 Task: For heading Calibri with Bold.  font size for heading24,  'Change the font style of data to'Bell MT.  and font size to 16,  Change the alignment of both headline & data to Align middle & Align Center.  In the sheet  FinMetrics templates
Action: Mouse moved to (39, 96)
Screenshot: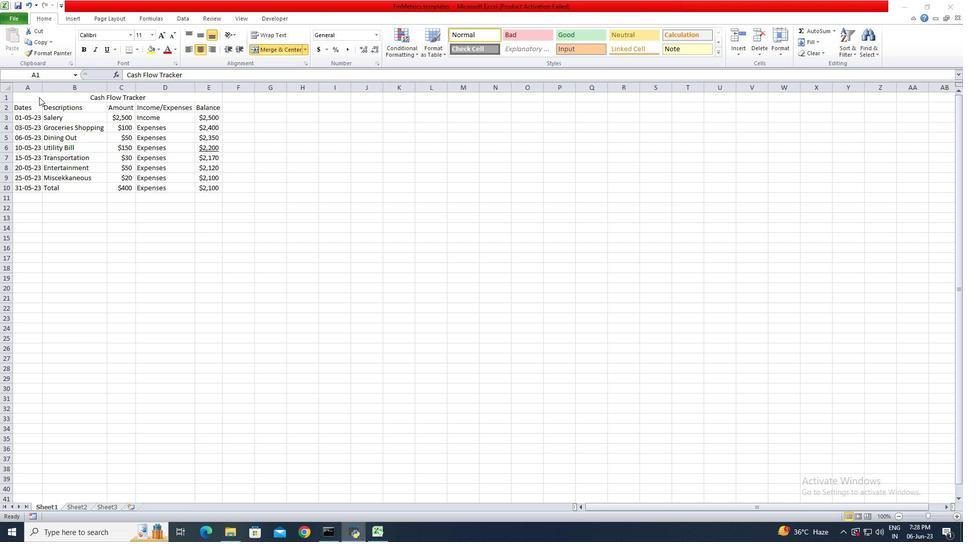 
Action: Mouse pressed left at (39, 96)
Screenshot: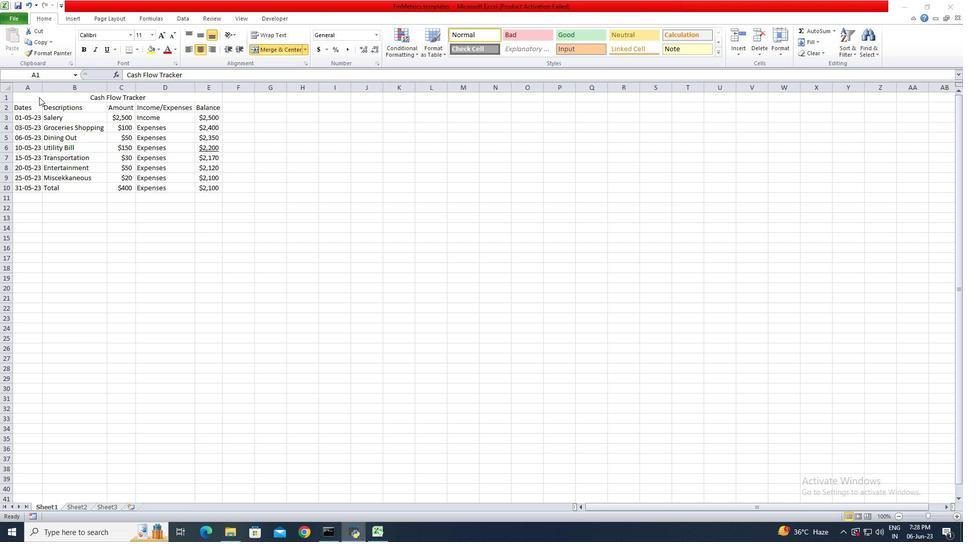 
Action: Mouse moved to (132, 37)
Screenshot: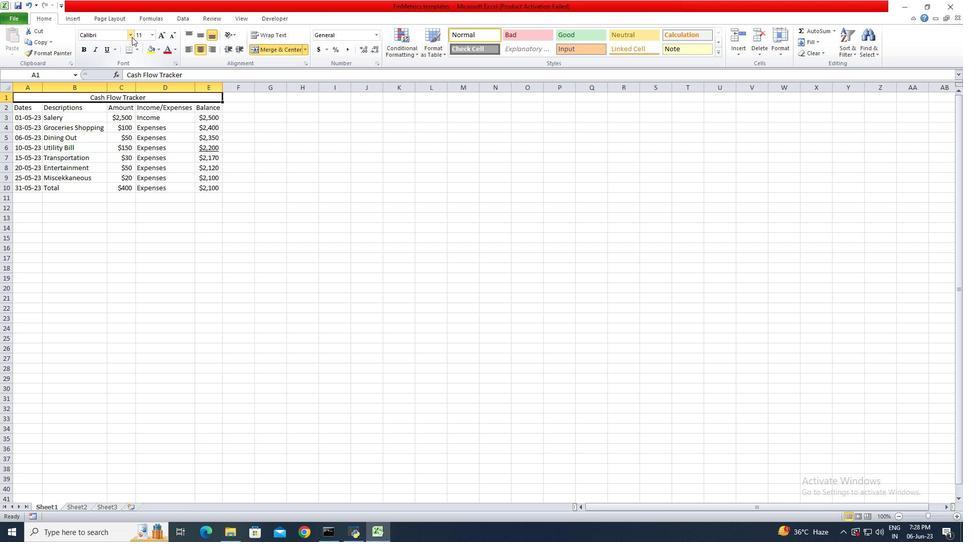 
Action: Mouse pressed left at (132, 37)
Screenshot: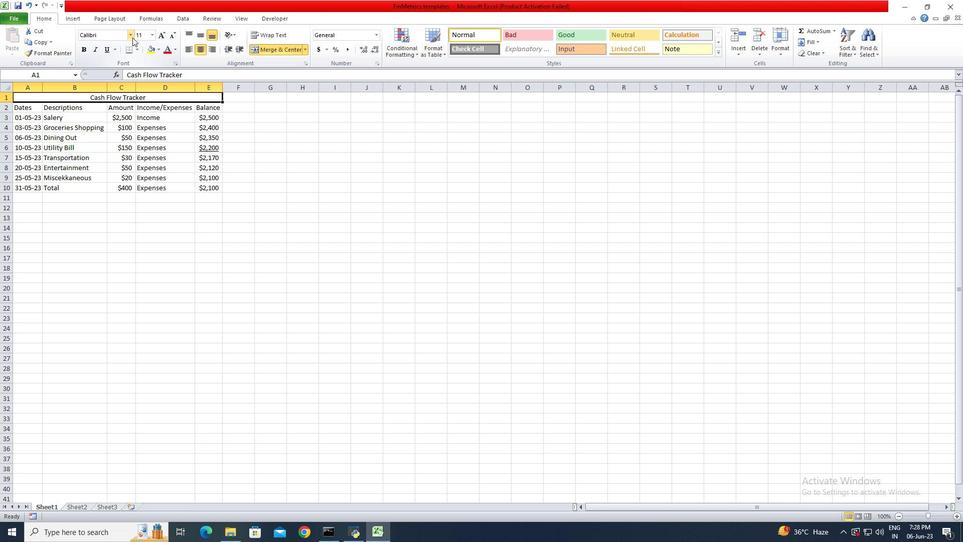 
Action: Mouse moved to (112, 112)
Screenshot: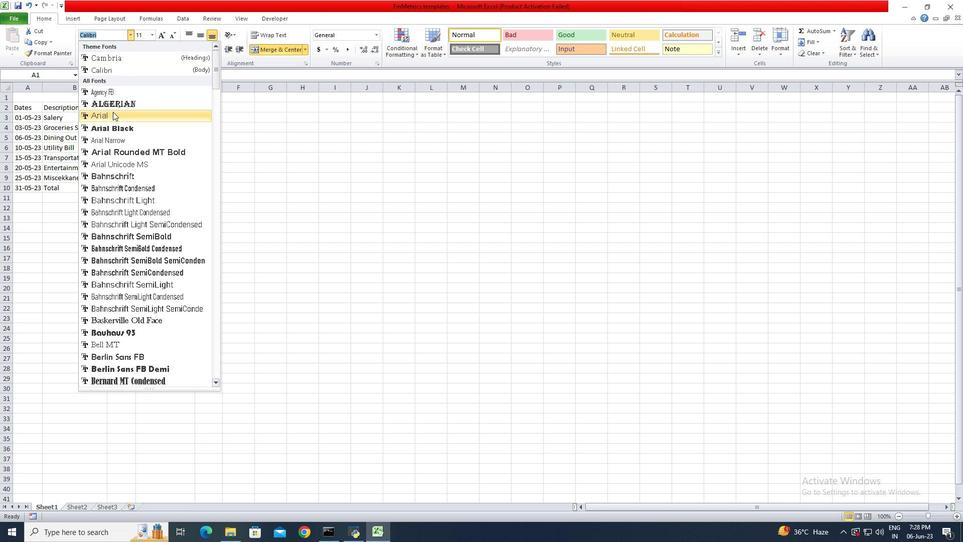 
Action: Mouse pressed left at (112, 112)
Screenshot: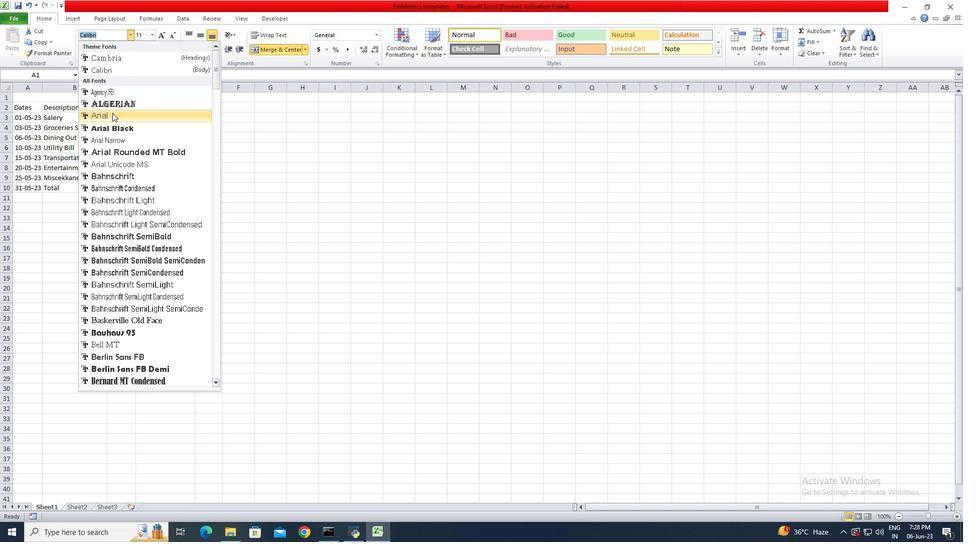 
Action: Mouse moved to (82, 53)
Screenshot: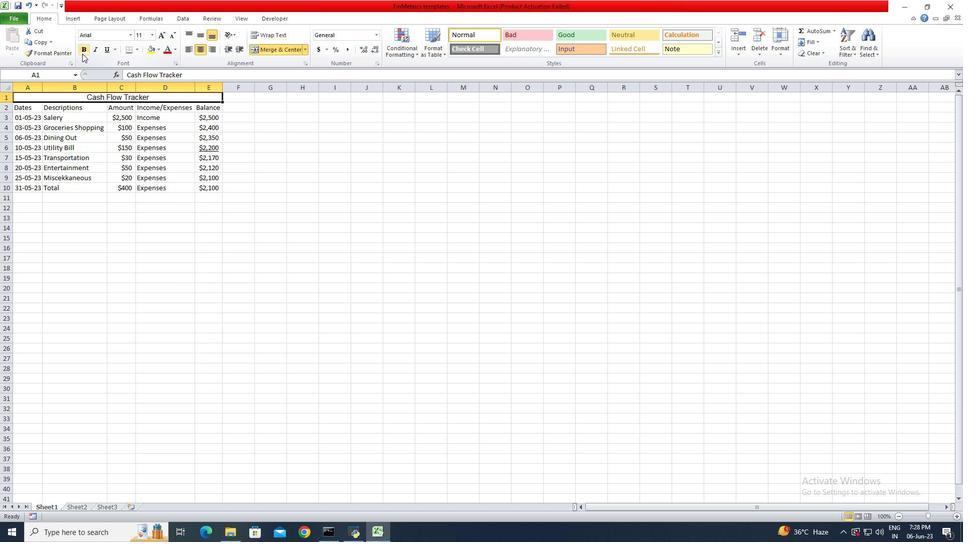 
Action: Mouse pressed left at (82, 53)
Screenshot: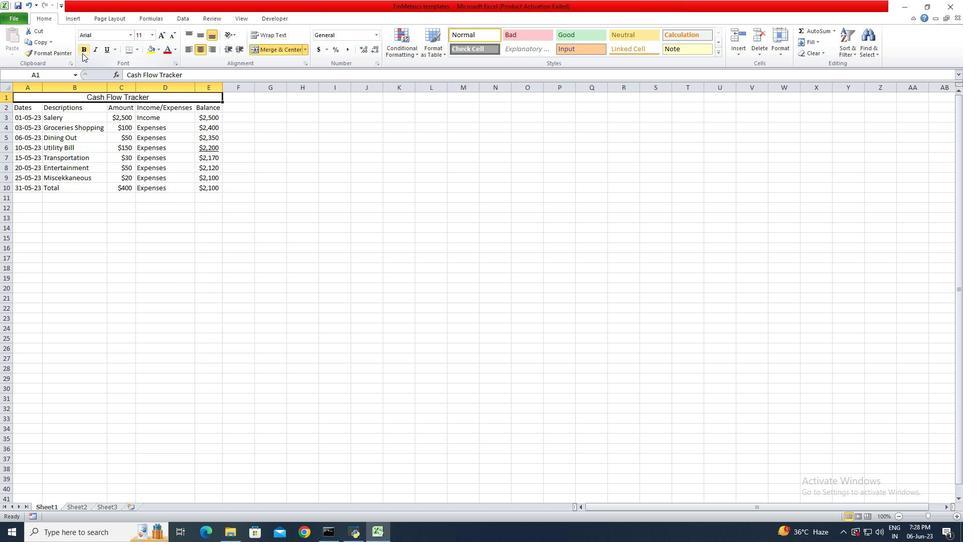 
Action: Mouse moved to (129, 37)
Screenshot: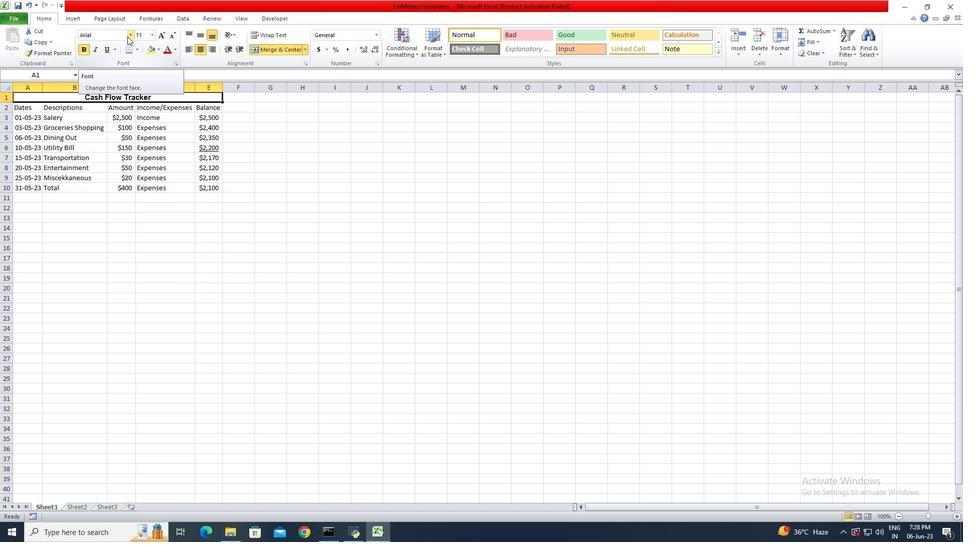 
Action: Mouse pressed left at (129, 37)
Screenshot: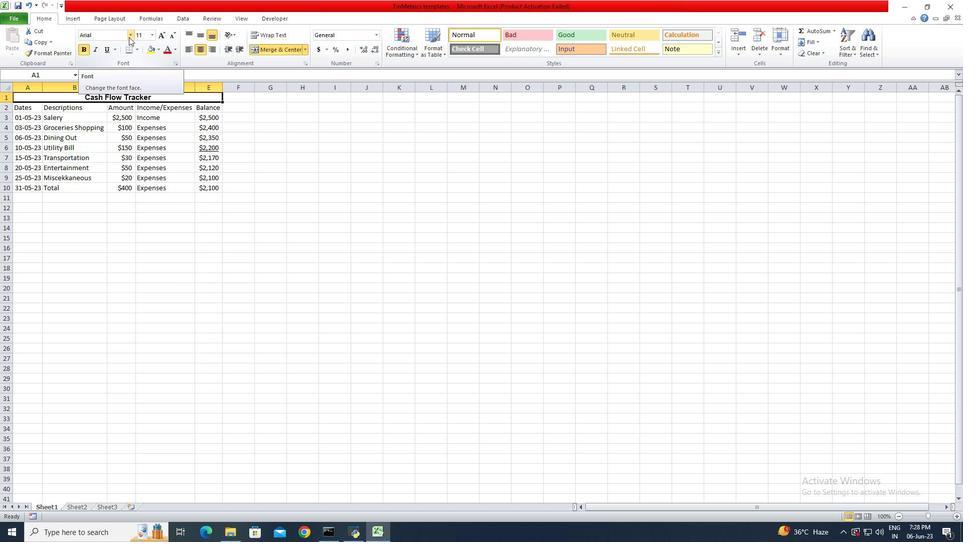 
Action: Mouse moved to (120, 71)
Screenshot: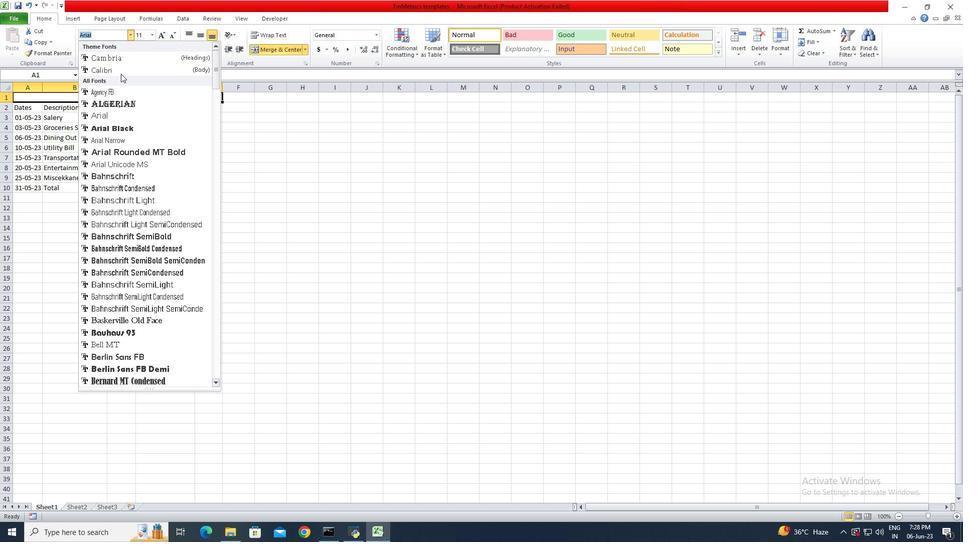 
Action: Mouse pressed left at (120, 71)
Screenshot: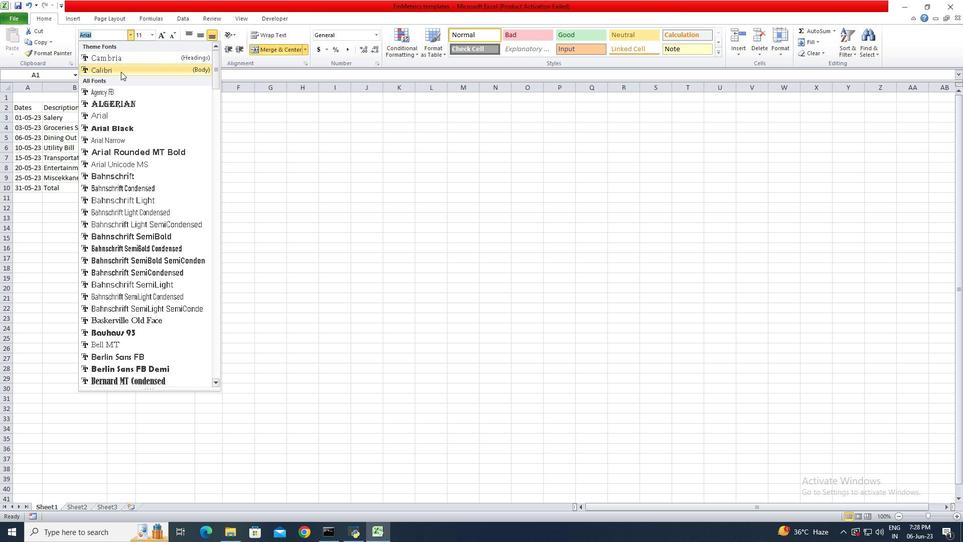 
Action: Mouse moved to (152, 34)
Screenshot: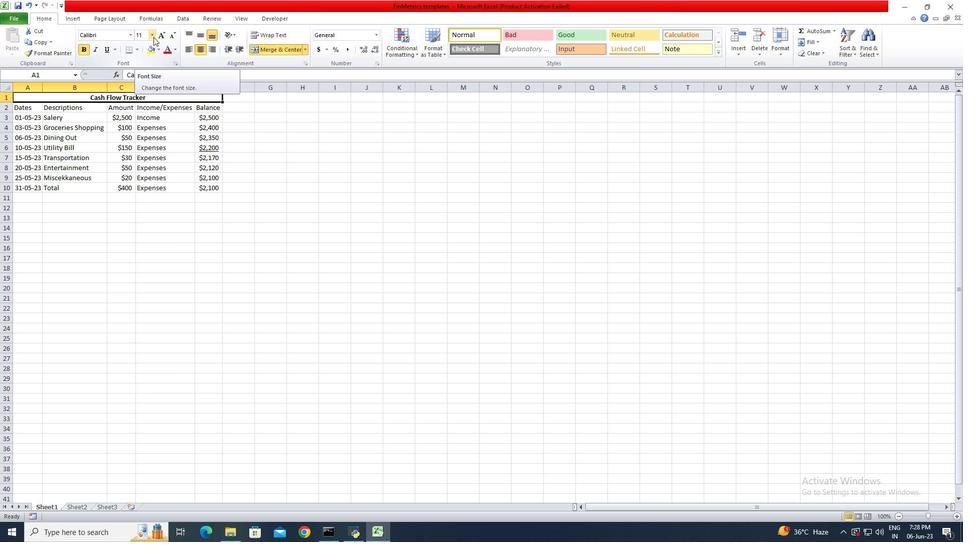 
Action: Mouse pressed left at (152, 34)
Screenshot: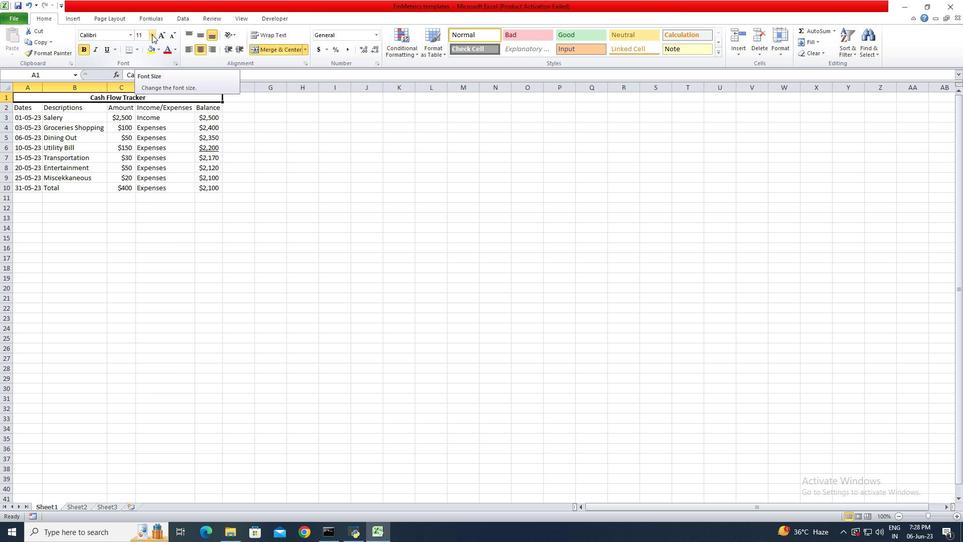 
Action: Mouse moved to (138, 127)
Screenshot: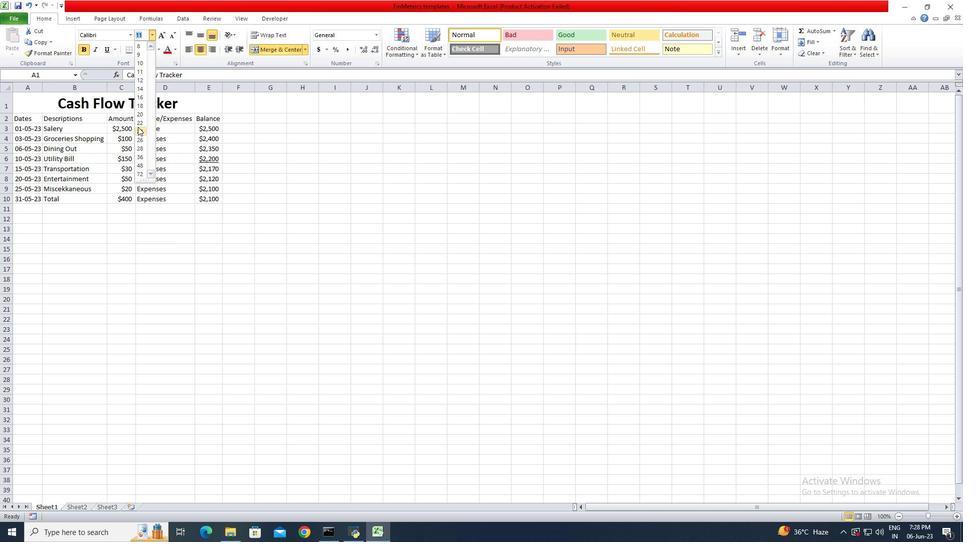 
Action: Mouse pressed left at (138, 127)
Screenshot: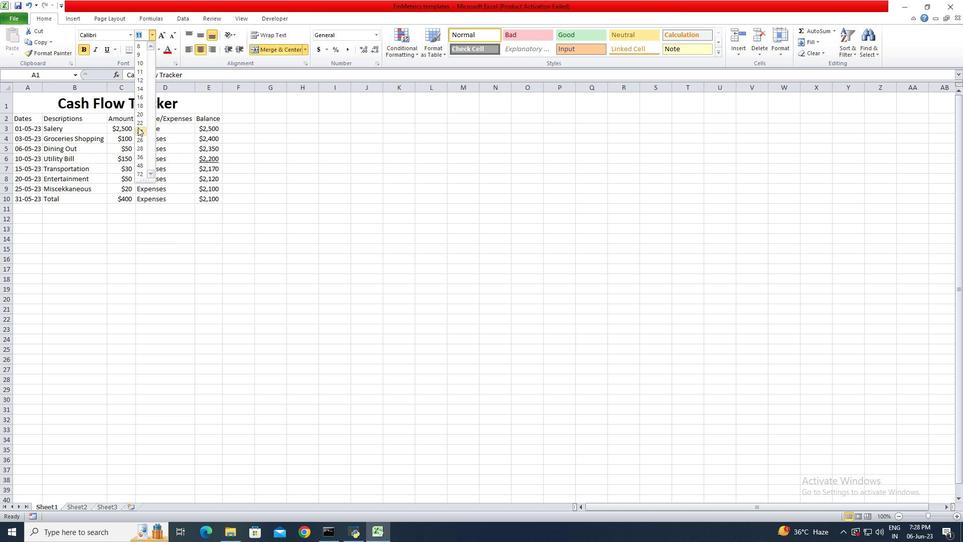 
Action: Mouse moved to (33, 117)
Screenshot: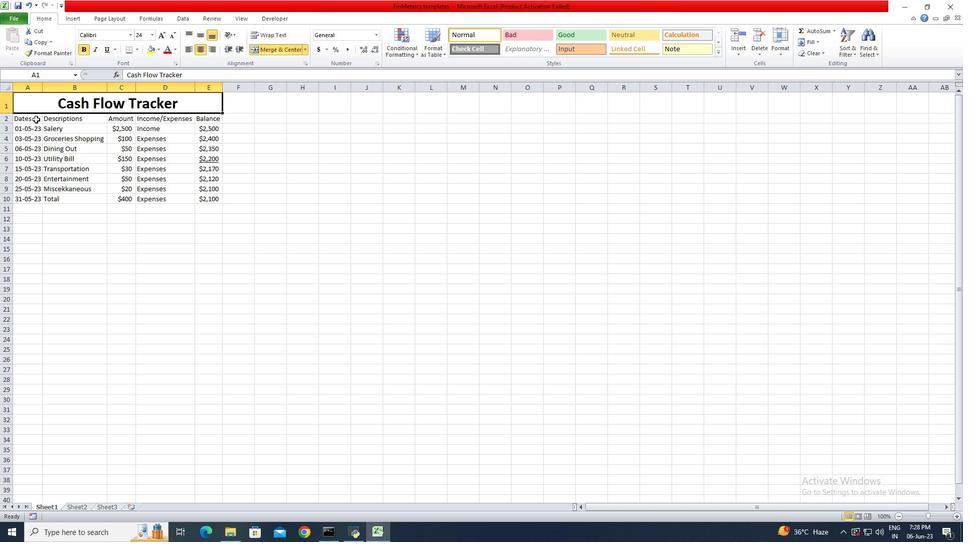 
Action: Mouse pressed left at (33, 117)
Screenshot: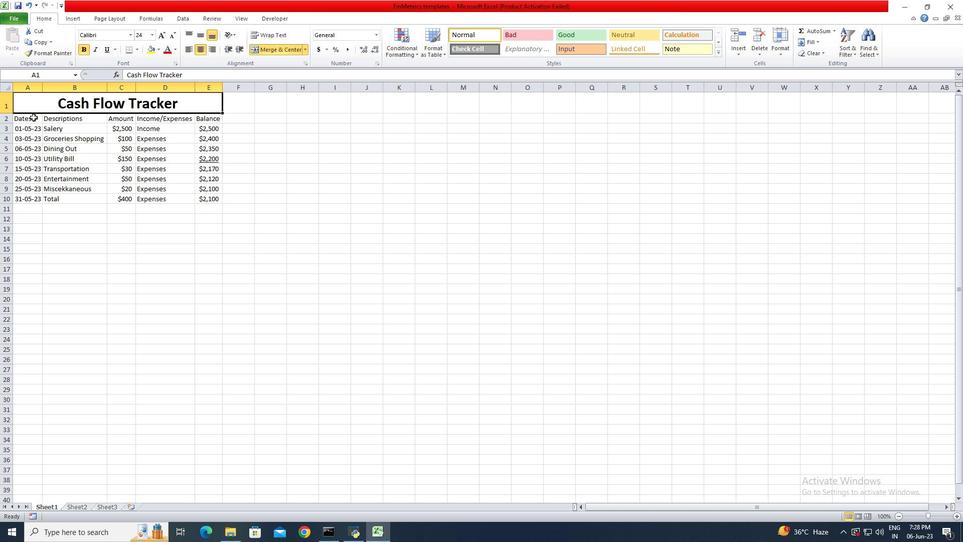 
Action: Mouse moved to (130, 37)
Screenshot: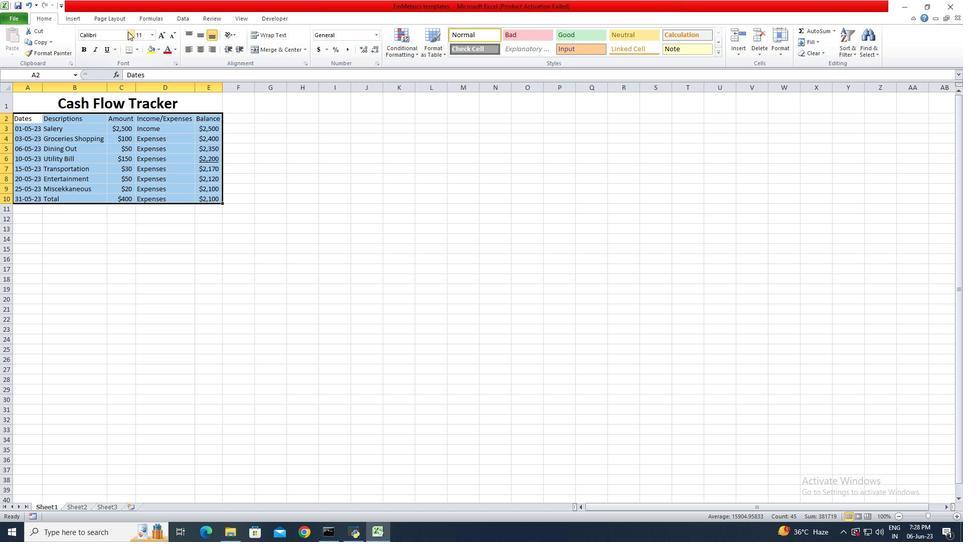 
Action: Mouse pressed left at (130, 37)
Screenshot: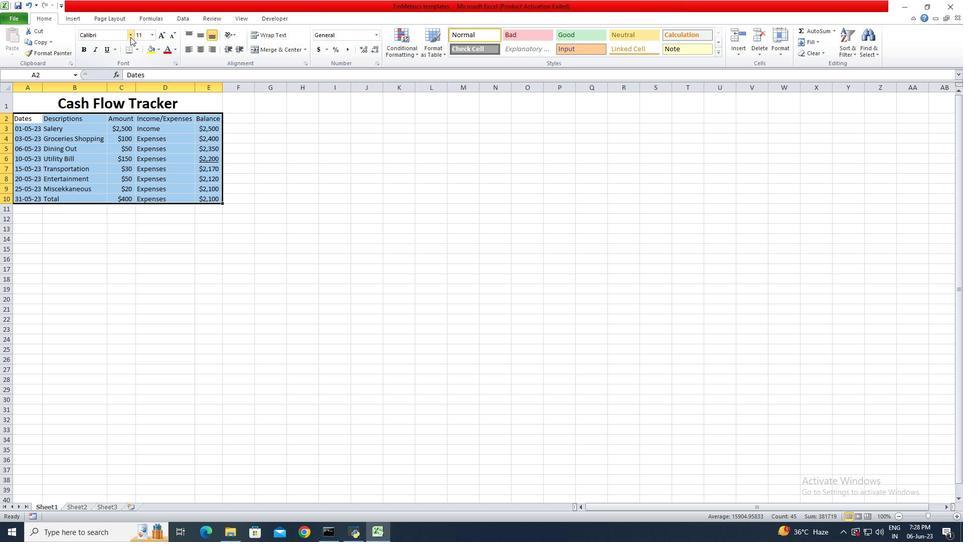 
Action: Mouse moved to (120, 342)
Screenshot: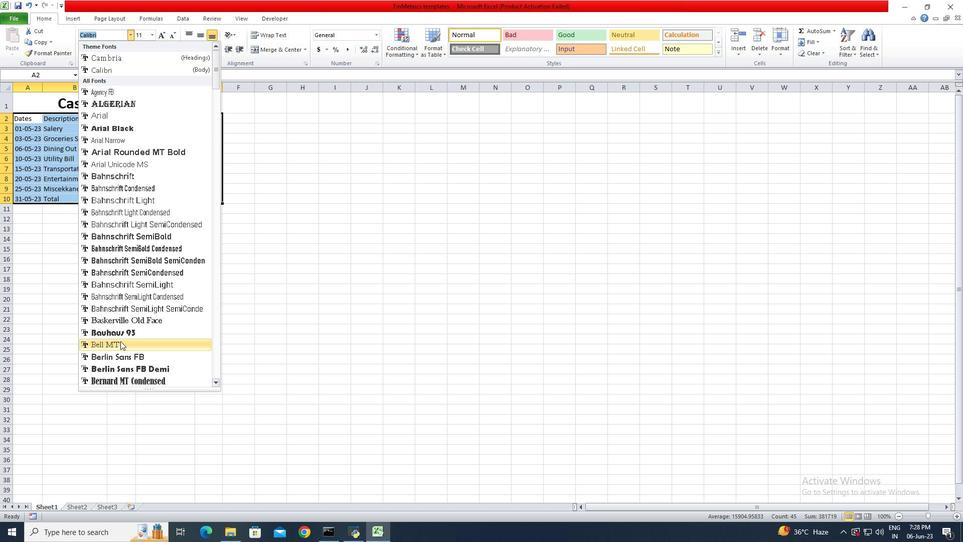 
Action: Mouse pressed left at (120, 342)
Screenshot: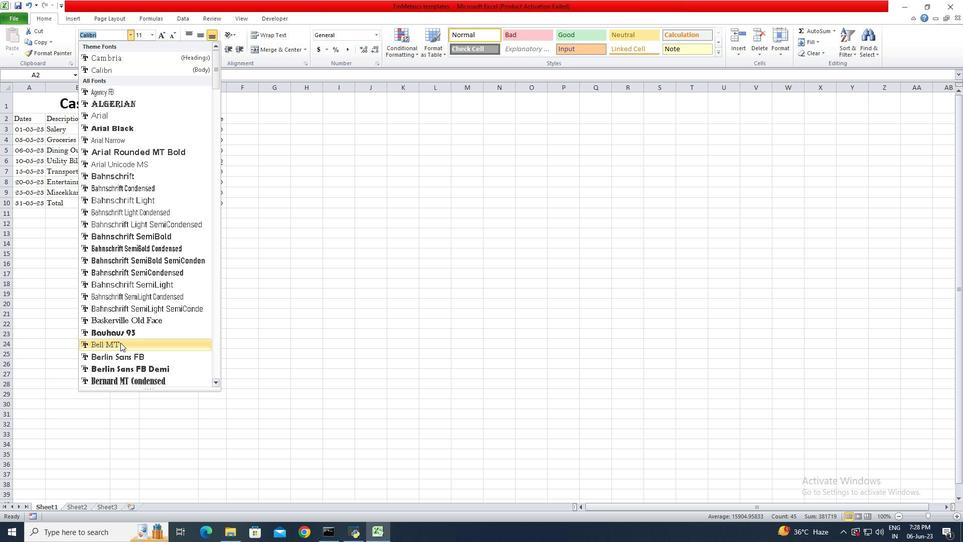 
Action: Mouse moved to (153, 35)
Screenshot: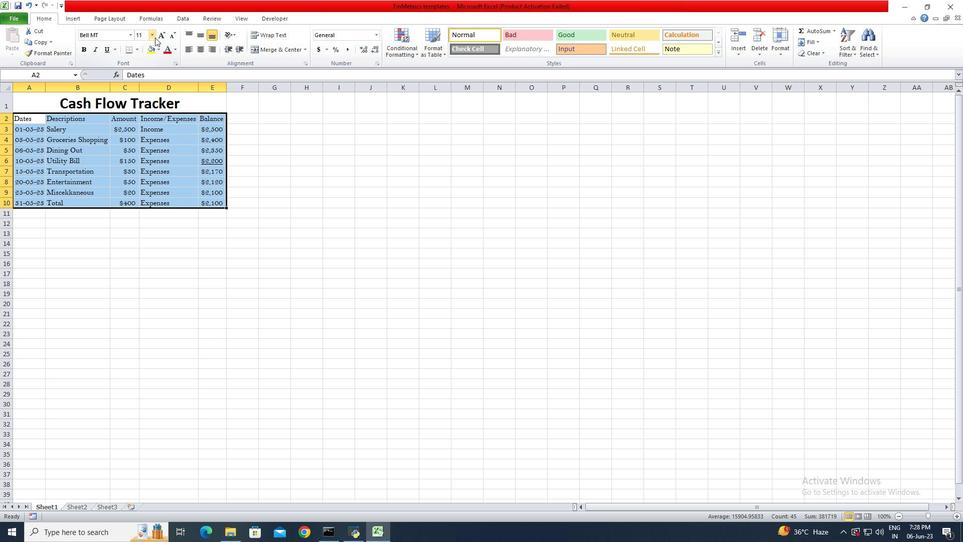 
Action: Mouse pressed left at (153, 35)
Screenshot: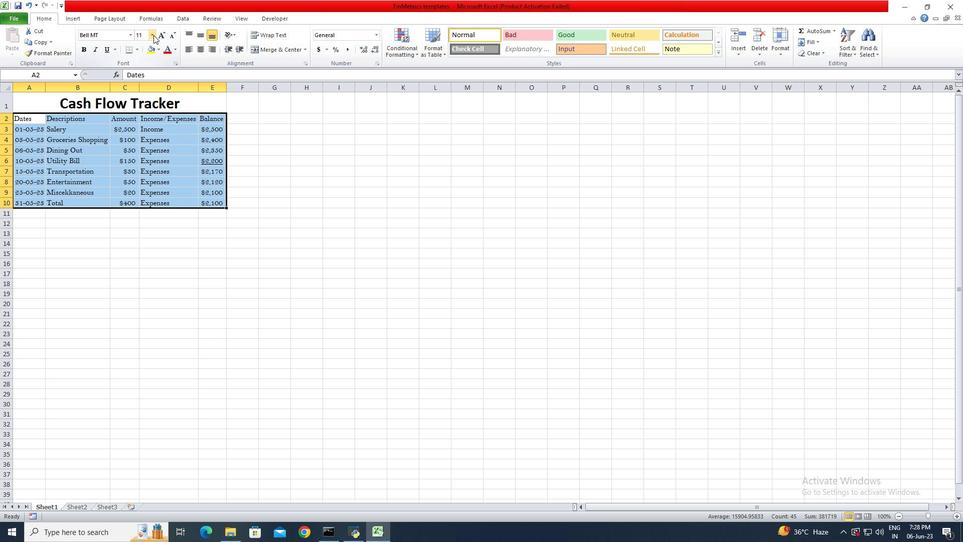 
Action: Mouse moved to (140, 96)
Screenshot: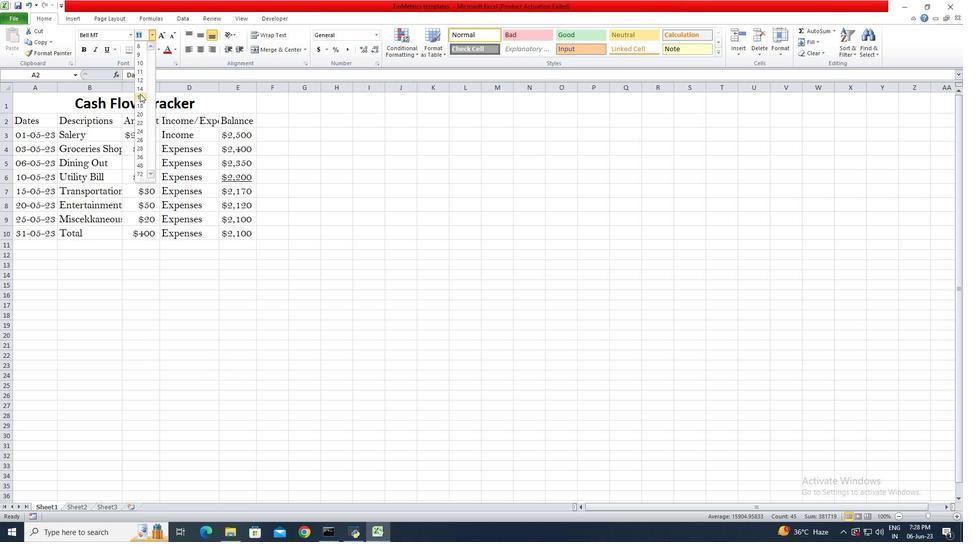 
Action: Mouse pressed left at (140, 96)
Screenshot: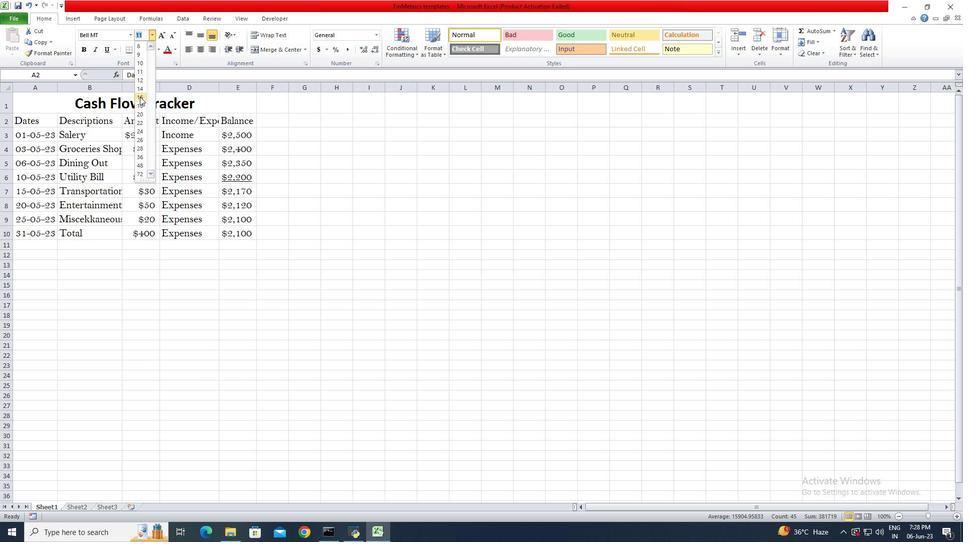 
Action: Mouse moved to (122, 89)
Screenshot: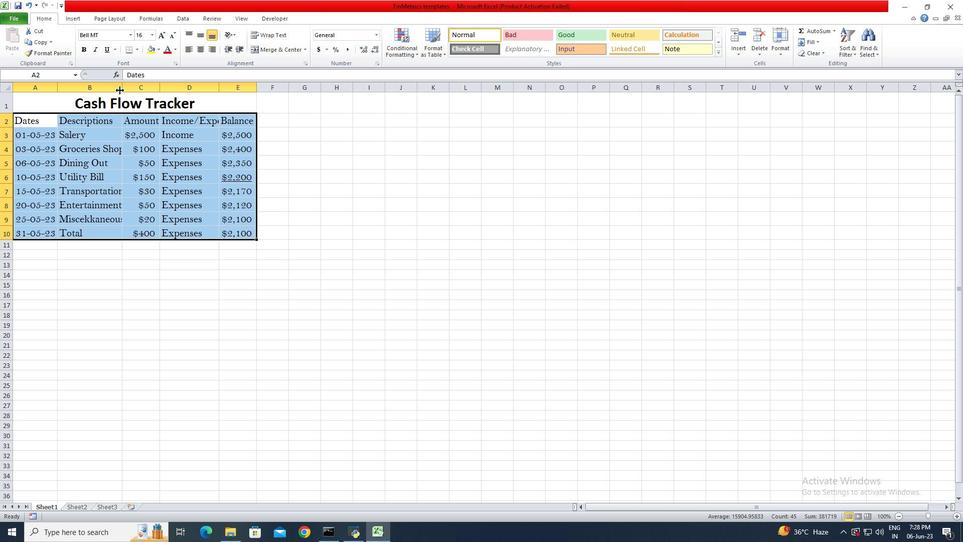 
Action: Mouse pressed left at (122, 89)
Screenshot: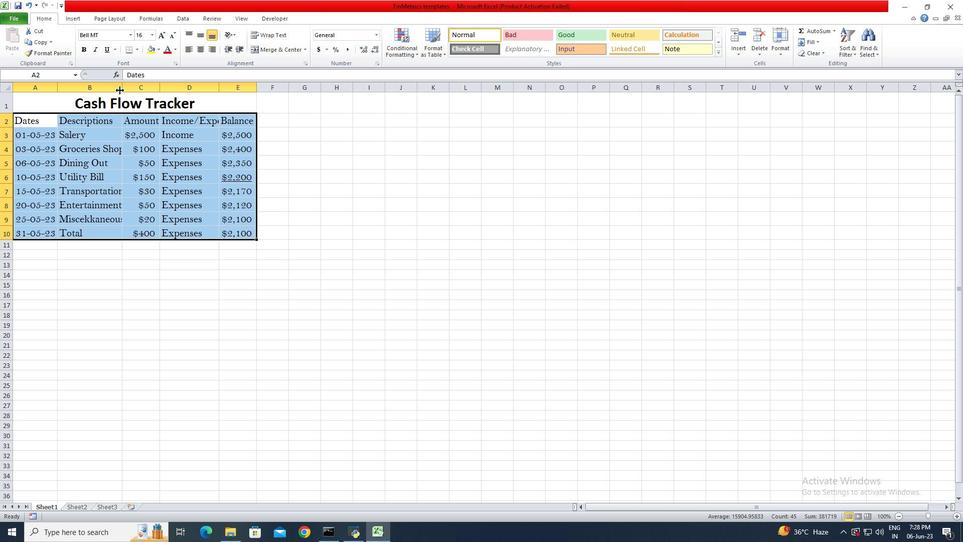 
Action: Mouse pressed left at (122, 89)
Screenshot: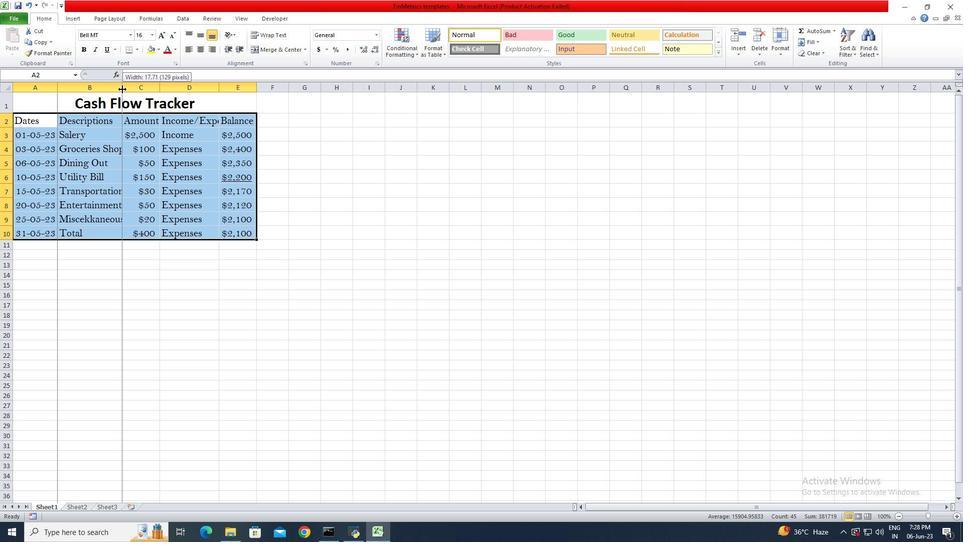 
Action: Mouse moved to (185, 90)
Screenshot: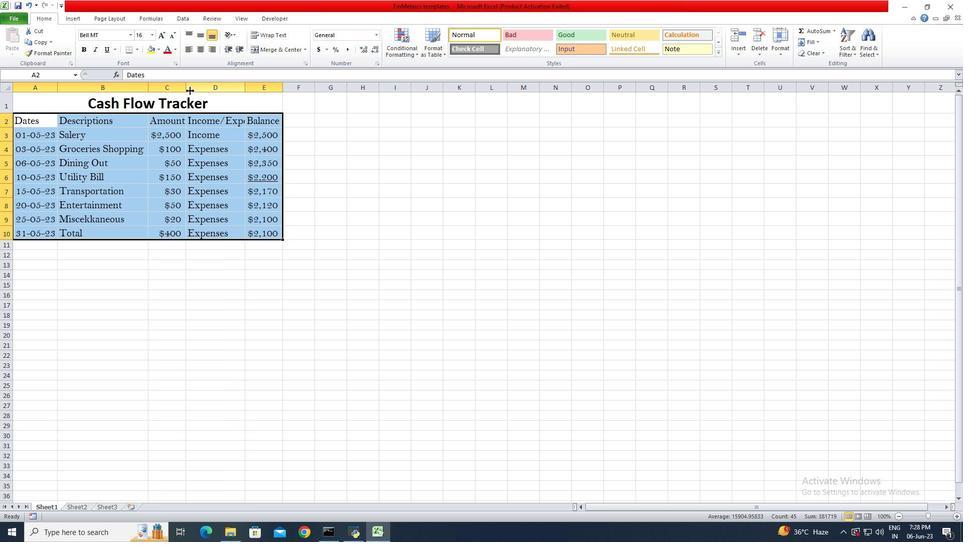 
Action: Mouse pressed left at (185, 90)
Screenshot: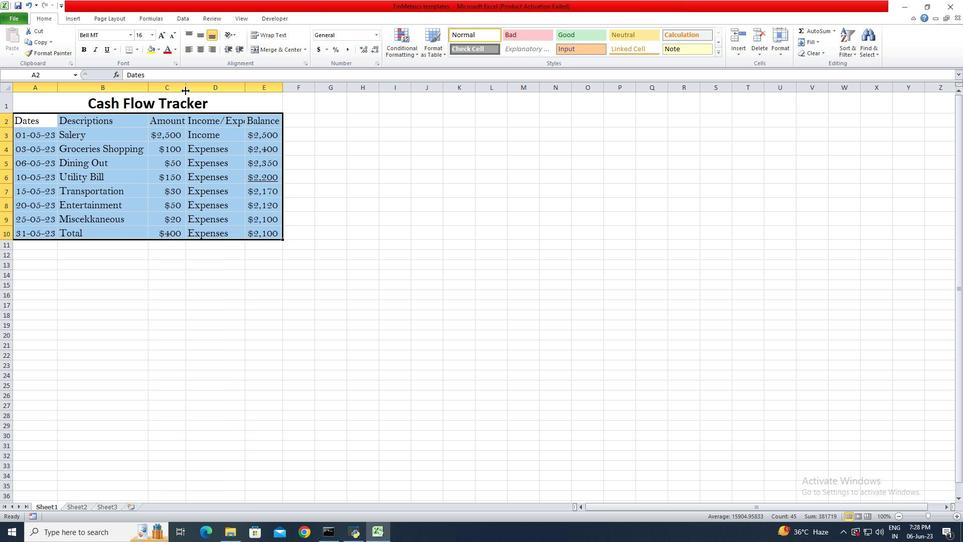 
Action: Mouse moved to (185, 90)
Screenshot: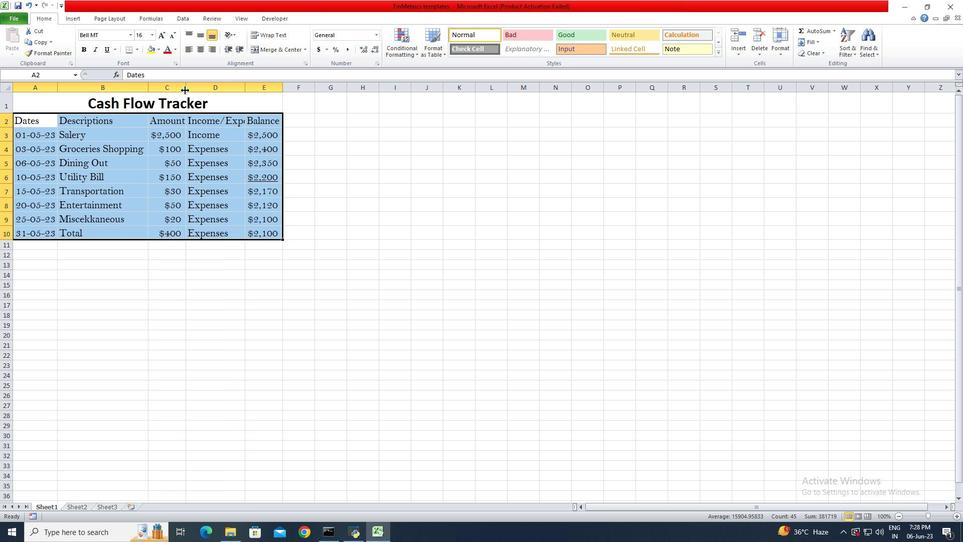 
Action: Mouse pressed left at (185, 90)
Screenshot: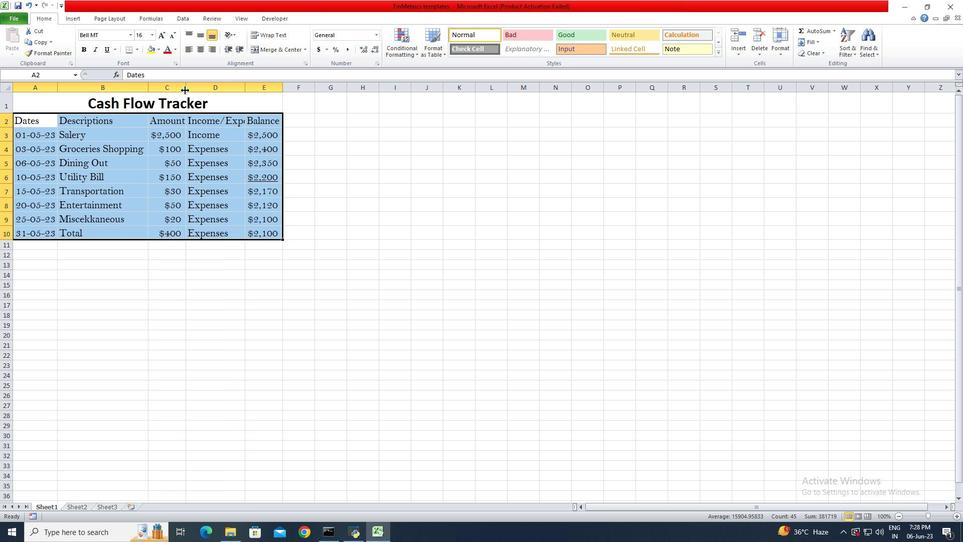 
Action: Mouse moved to (246, 88)
Screenshot: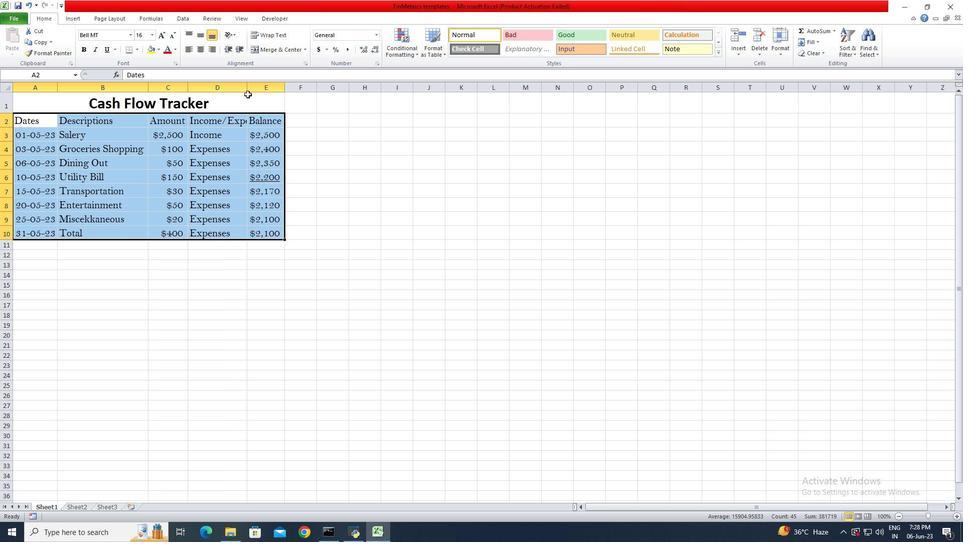 
Action: Mouse pressed left at (246, 88)
Screenshot: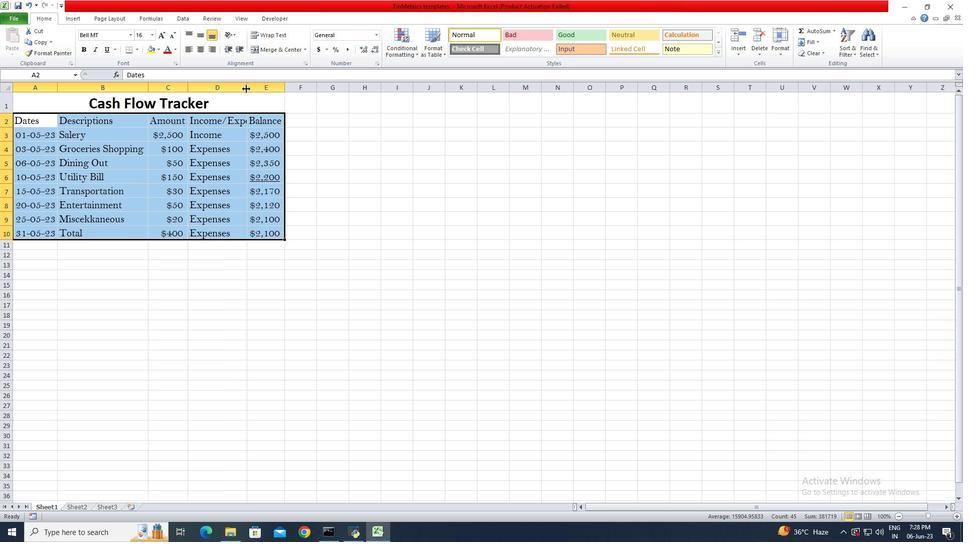 
Action: Mouse pressed left at (246, 88)
Screenshot: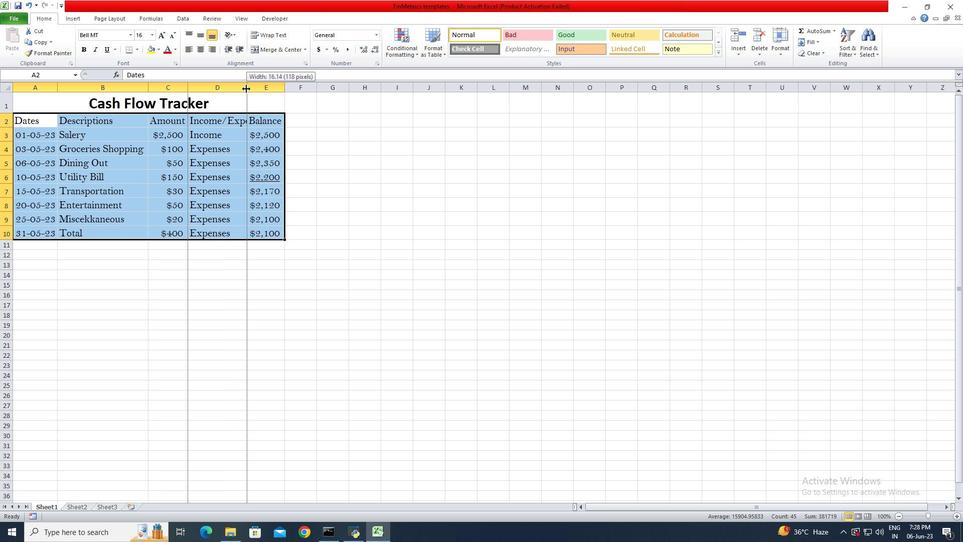 
Action: Mouse moved to (311, 84)
Screenshot: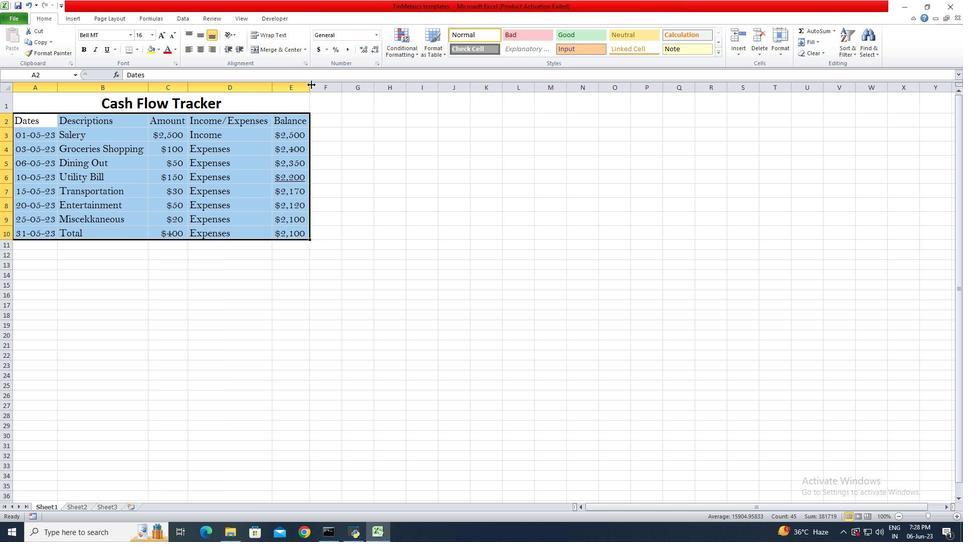 
Action: Mouse pressed left at (311, 84)
Screenshot: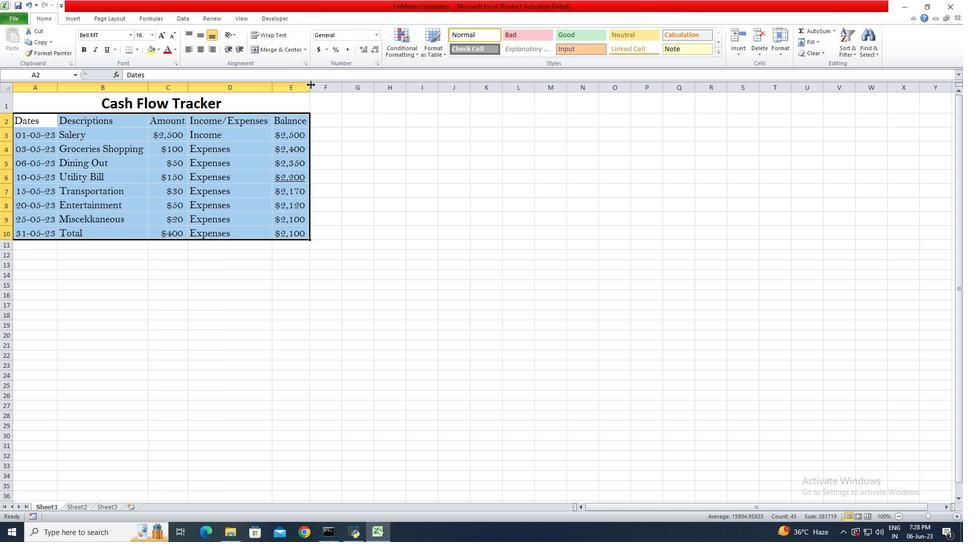
Action: Mouse pressed left at (311, 84)
Screenshot: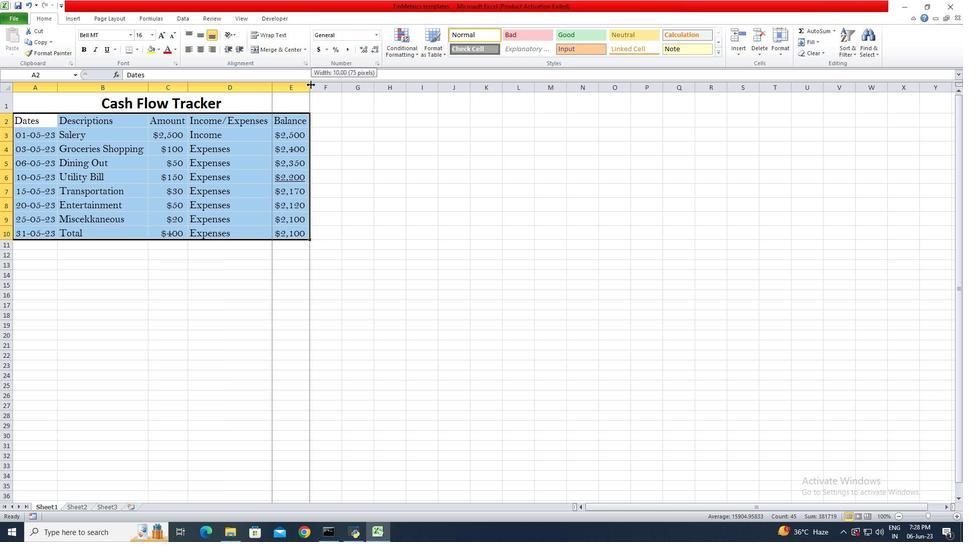 
Action: Mouse moved to (38, 98)
Screenshot: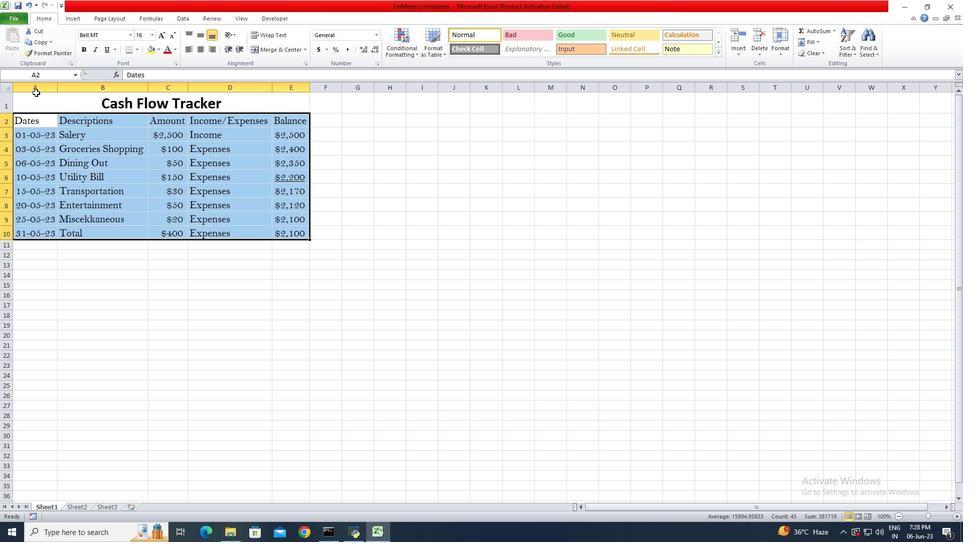 
Action: Mouse pressed left at (38, 98)
Screenshot: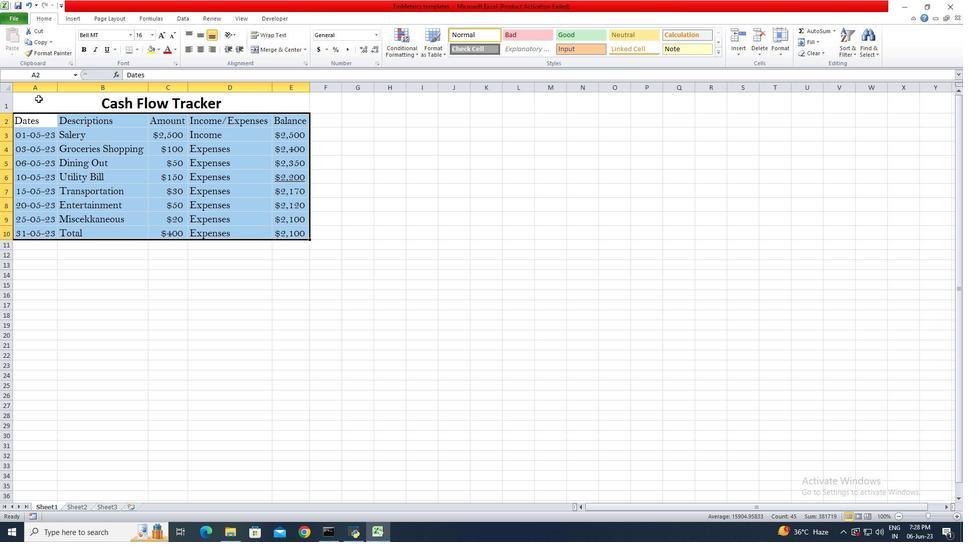 
Action: Mouse moved to (198, 30)
Screenshot: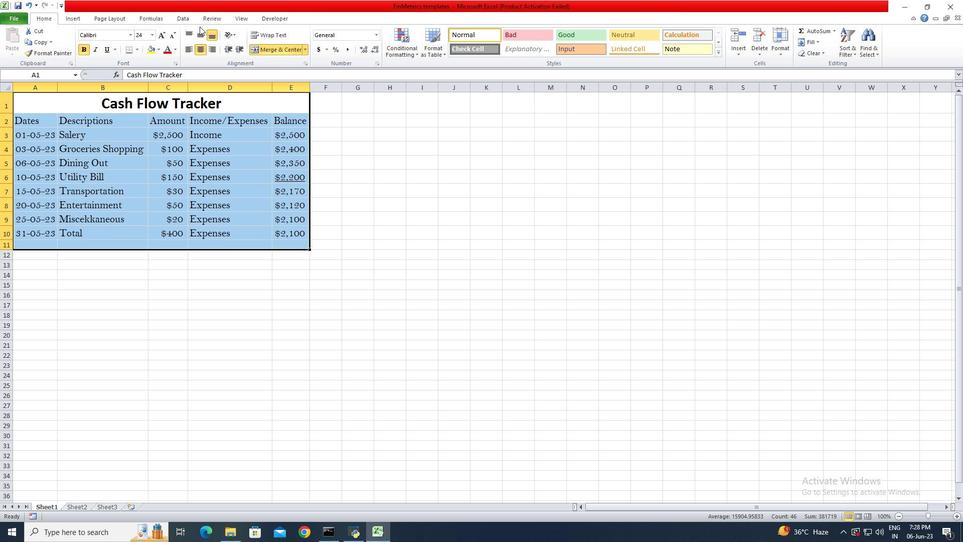 
Action: Mouse pressed left at (198, 30)
Screenshot: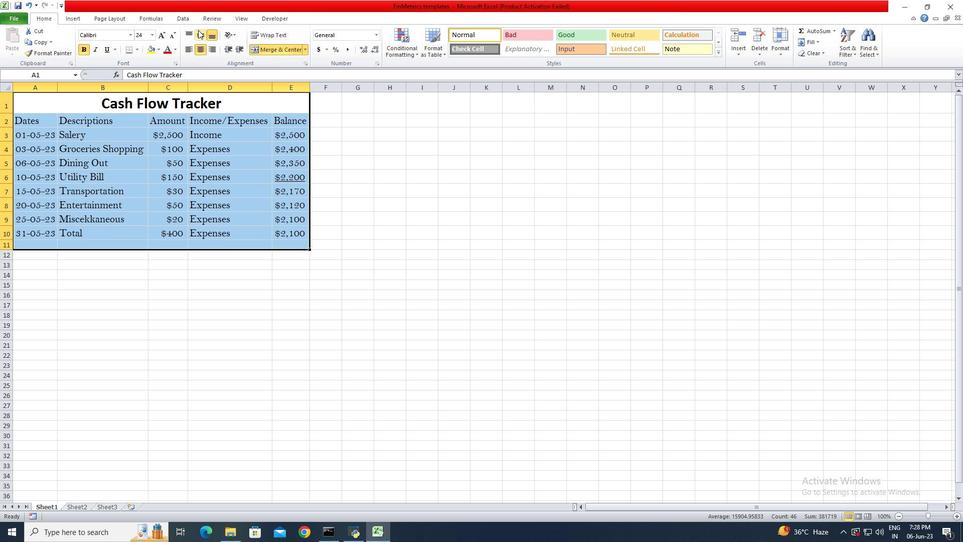
Action: Mouse moved to (200, 50)
Screenshot: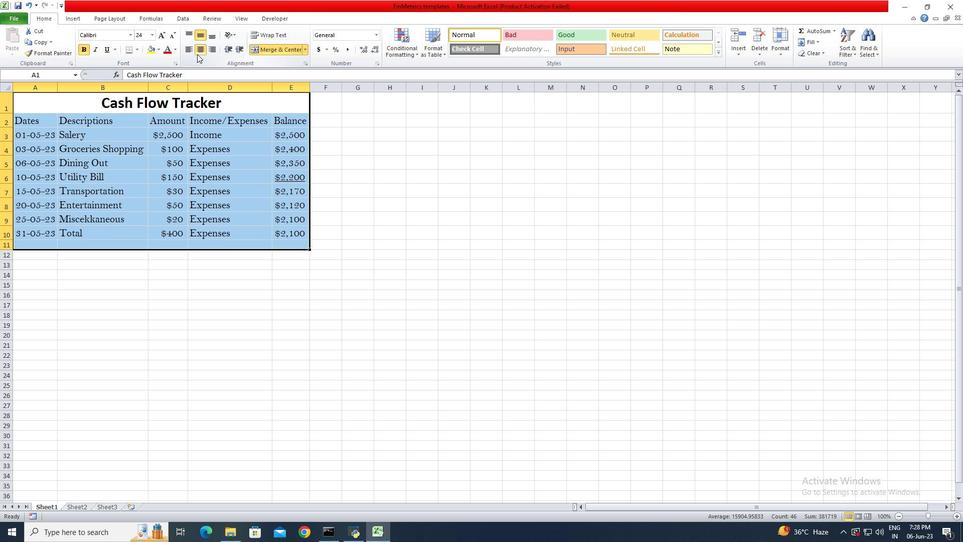 
Action: Mouse pressed left at (200, 50)
Screenshot: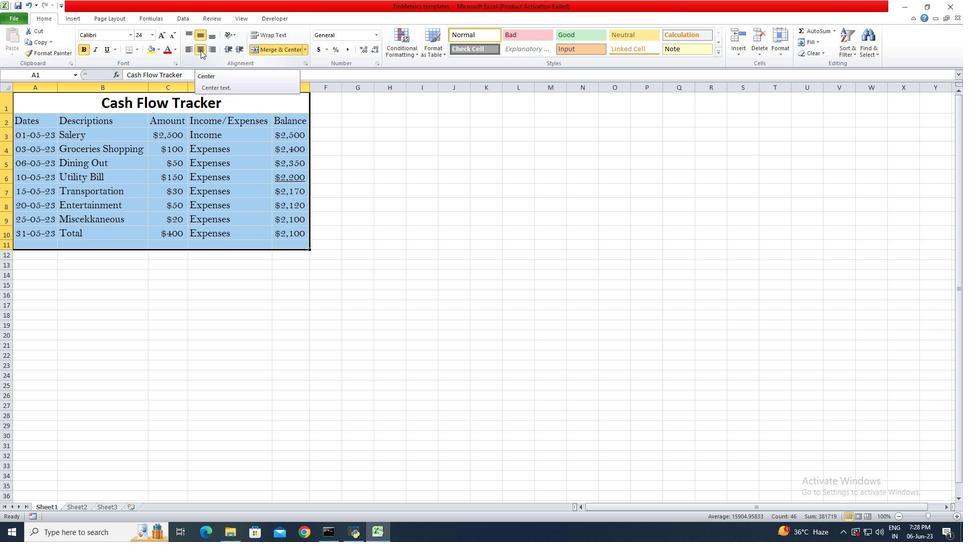 
Action: Mouse moved to (20, 17)
Screenshot: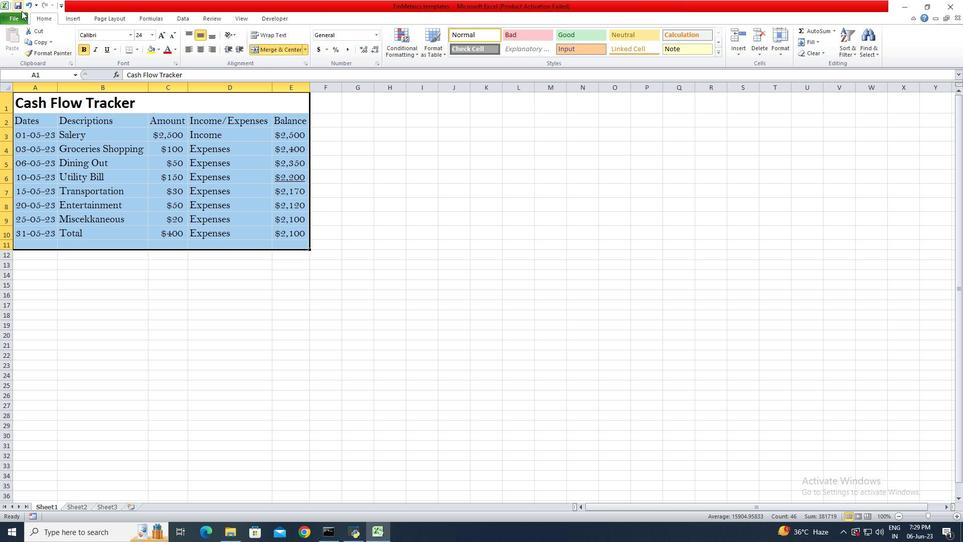 
Action: Mouse pressed left at (20, 17)
Screenshot: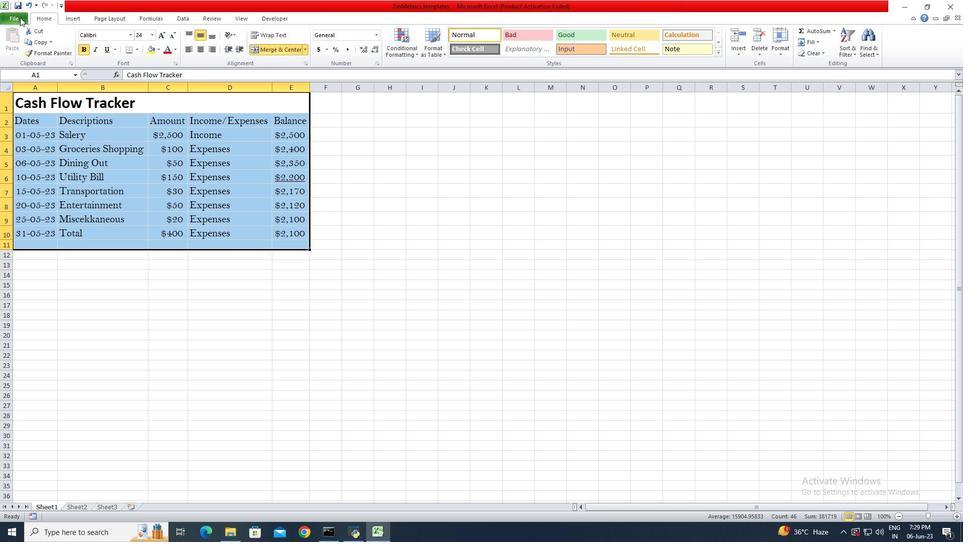 
Action: Mouse moved to (23, 34)
Screenshot: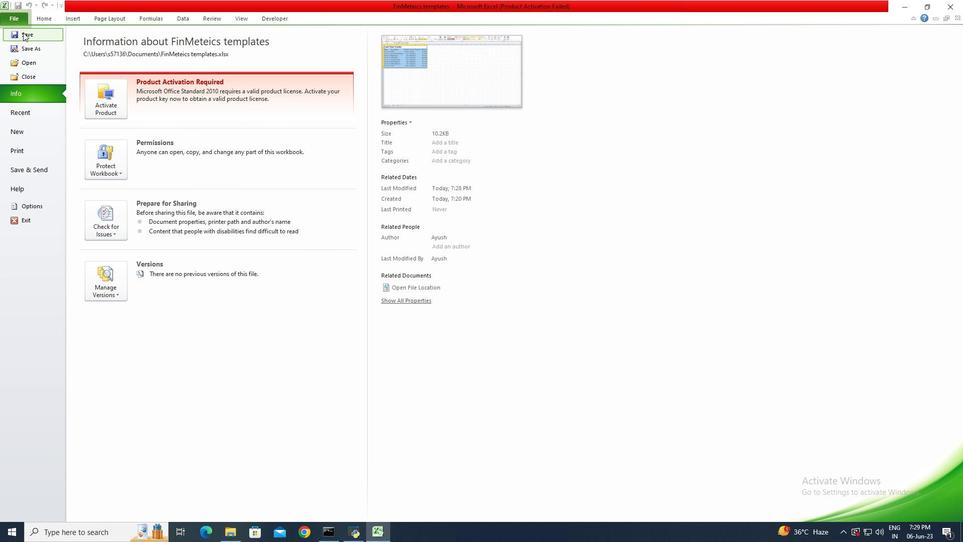 
Action: Mouse pressed left at (23, 34)
Screenshot: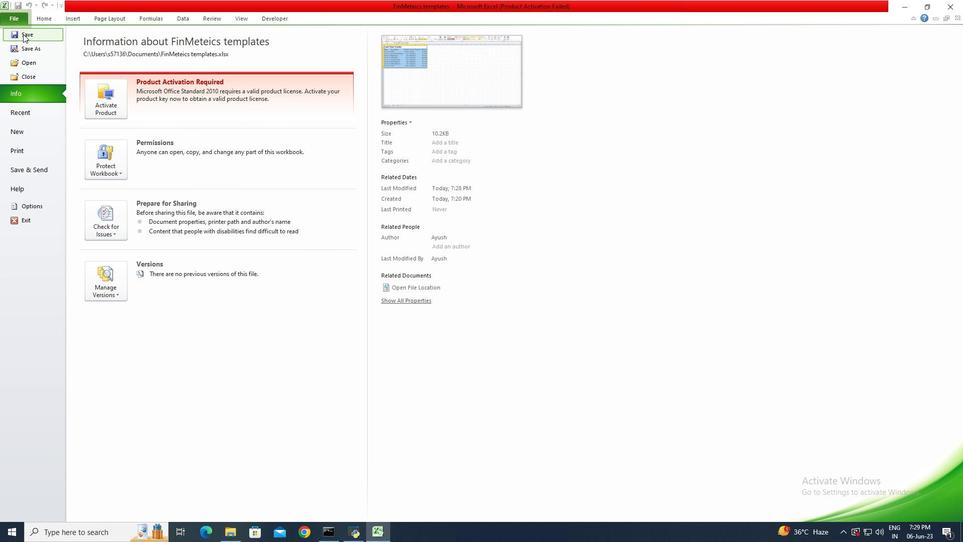 
Action: Mouse moved to (17, 44)
Screenshot: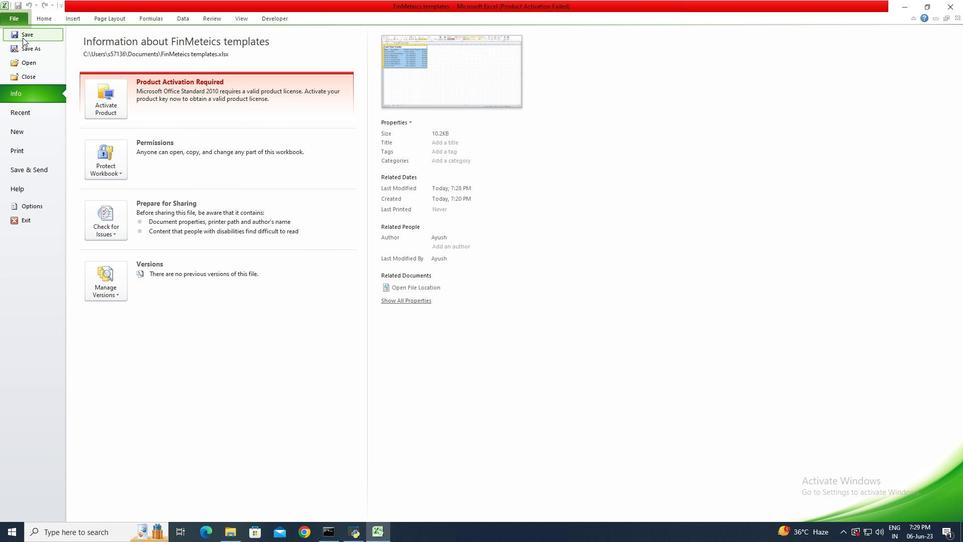 
